 Task: Open a blank sheet, save the file as 'transformation' Insert a table ' 2 by 2' In first column, add headers, 'Category, Amount'. Under first header, add  RentUnder second header, add 2000. Change table style to  'Orange'
Action: Mouse pressed left at (176, 198)
Screenshot: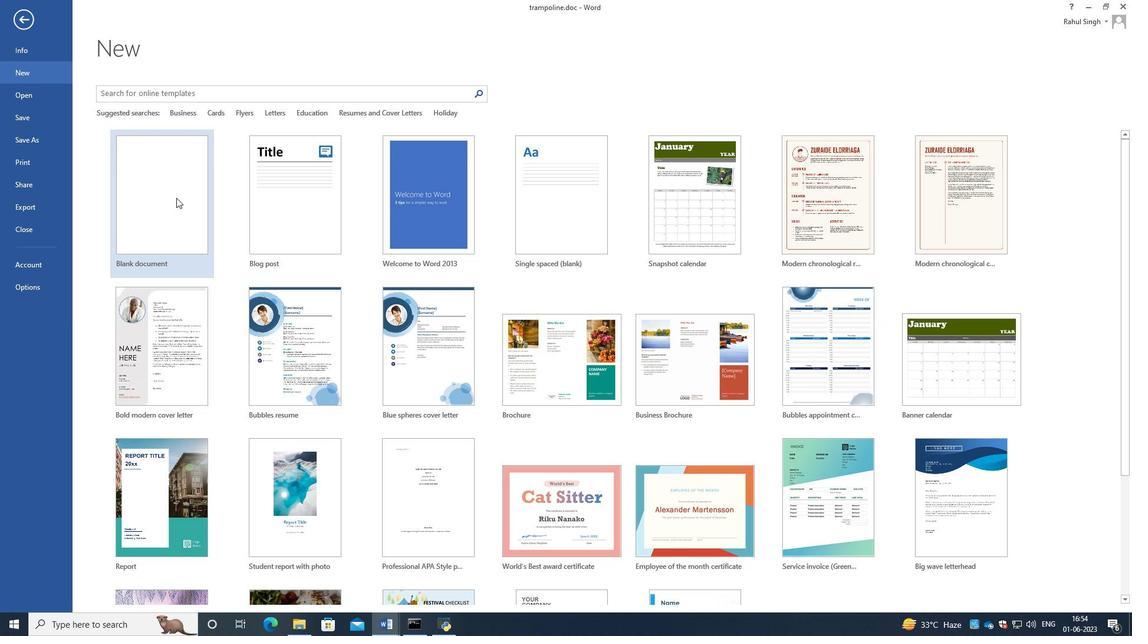 
Action: Mouse moved to (26, 24)
Screenshot: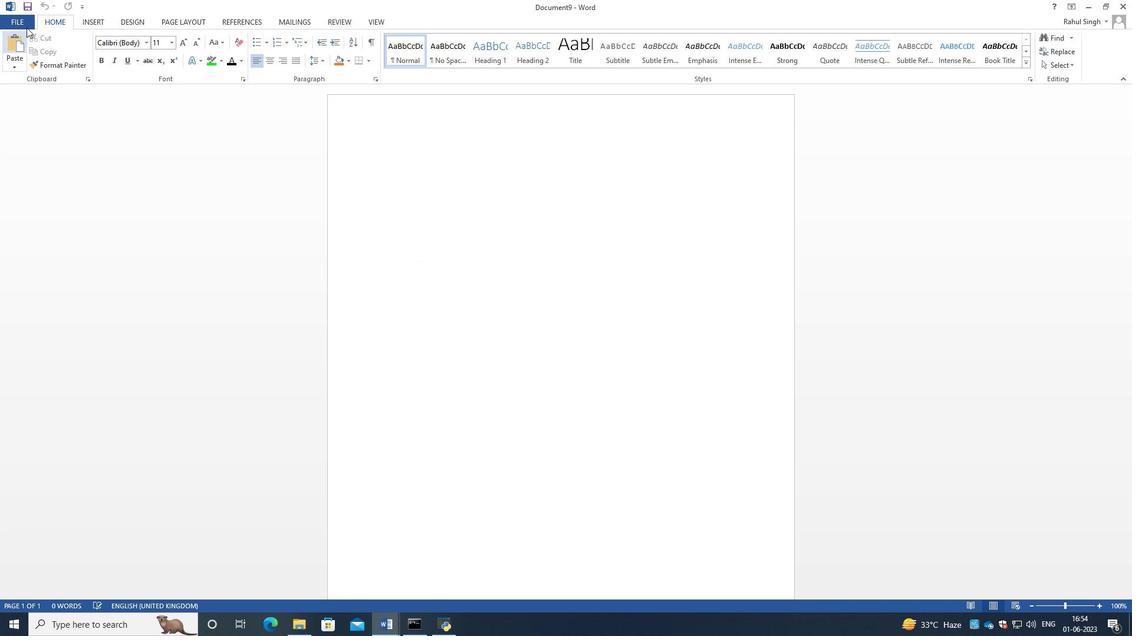 
Action: Mouse pressed left at (26, 24)
Screenshot: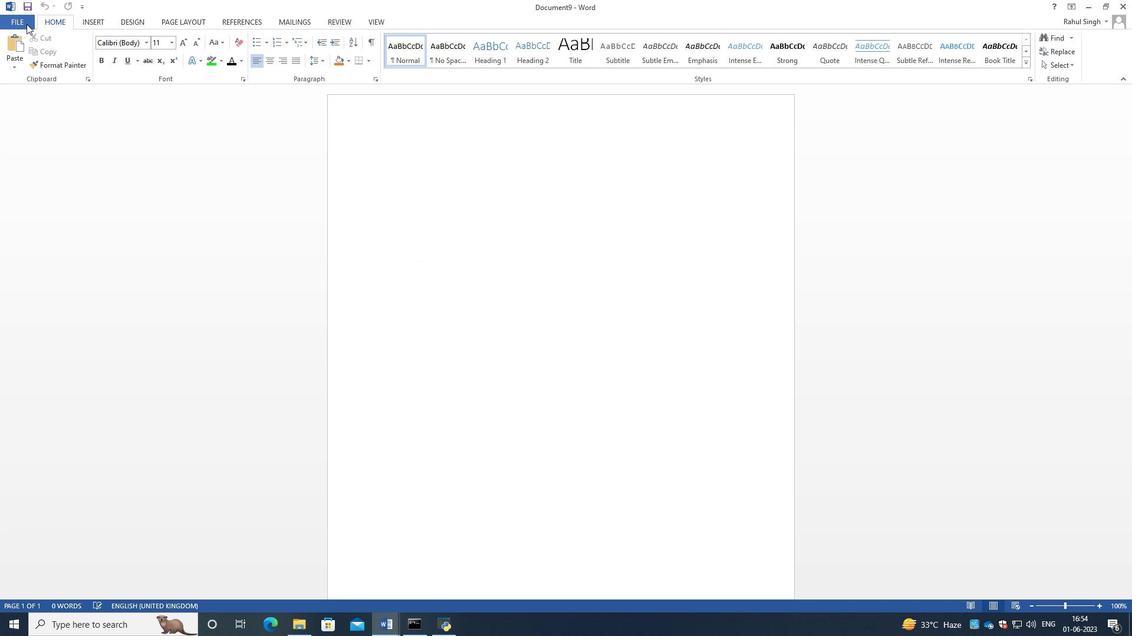 
Action: Mouse moved to (39, 142)
Screenshot: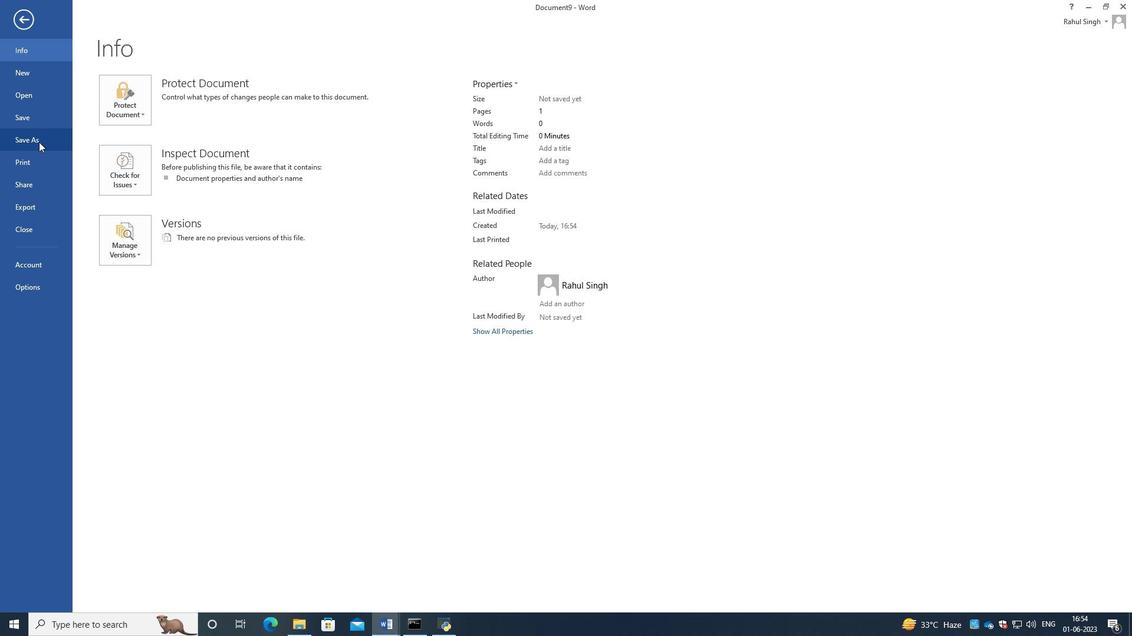 
Action: Mouse pressed left at (39, 142)
Screenshot: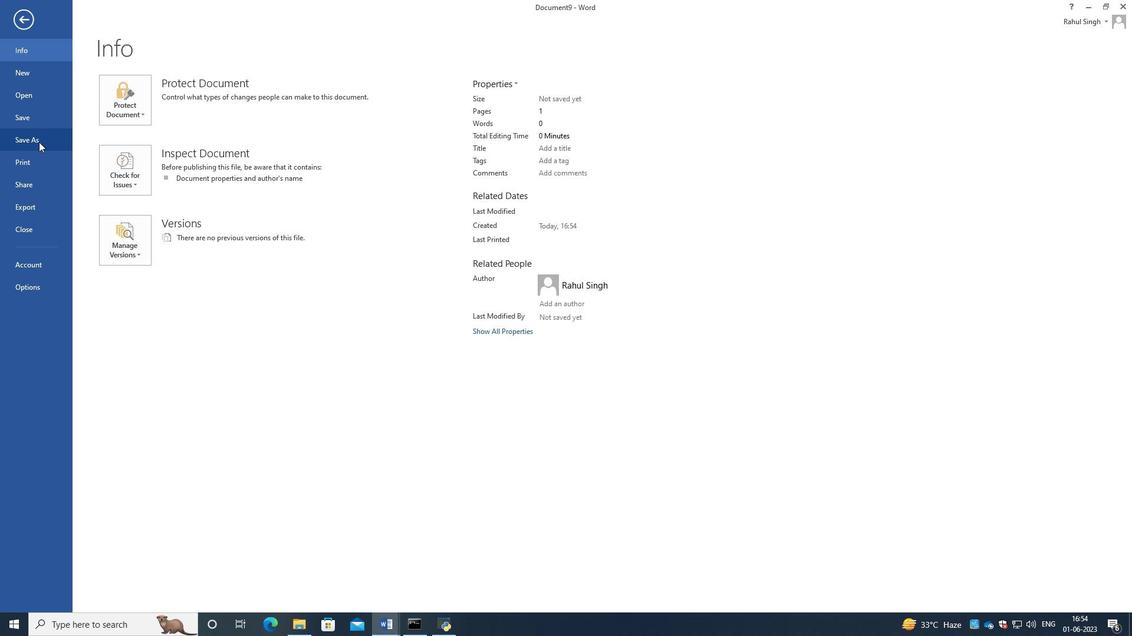 
Action: Mouse moved to (343, 129)
Screenshot: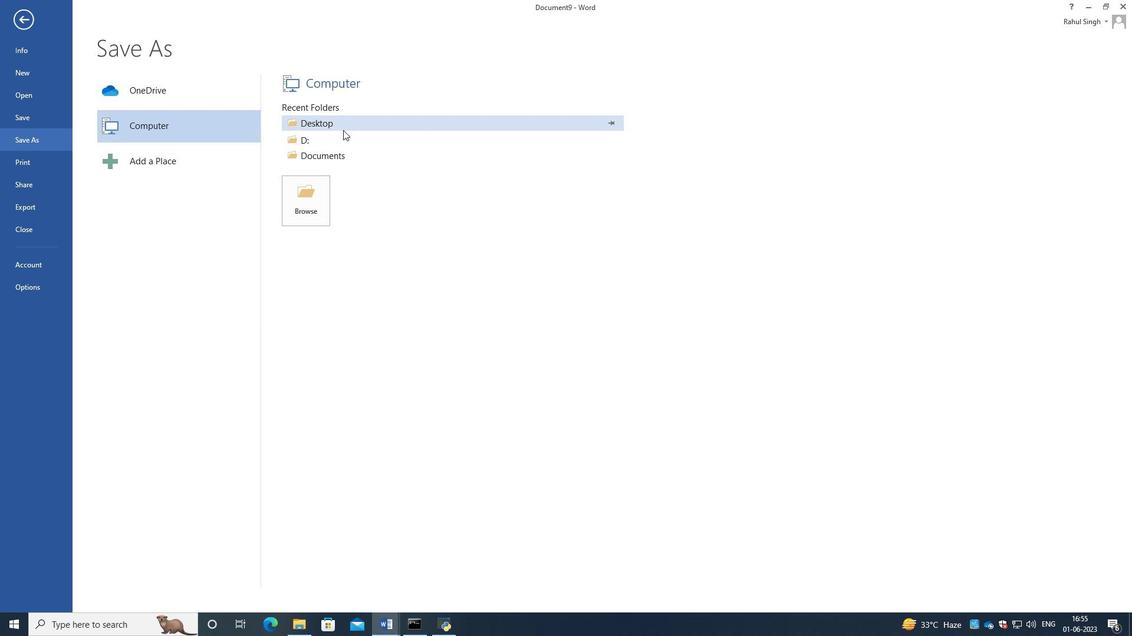 
Action: Mouse pressed left at (343, 129)
Screenshot: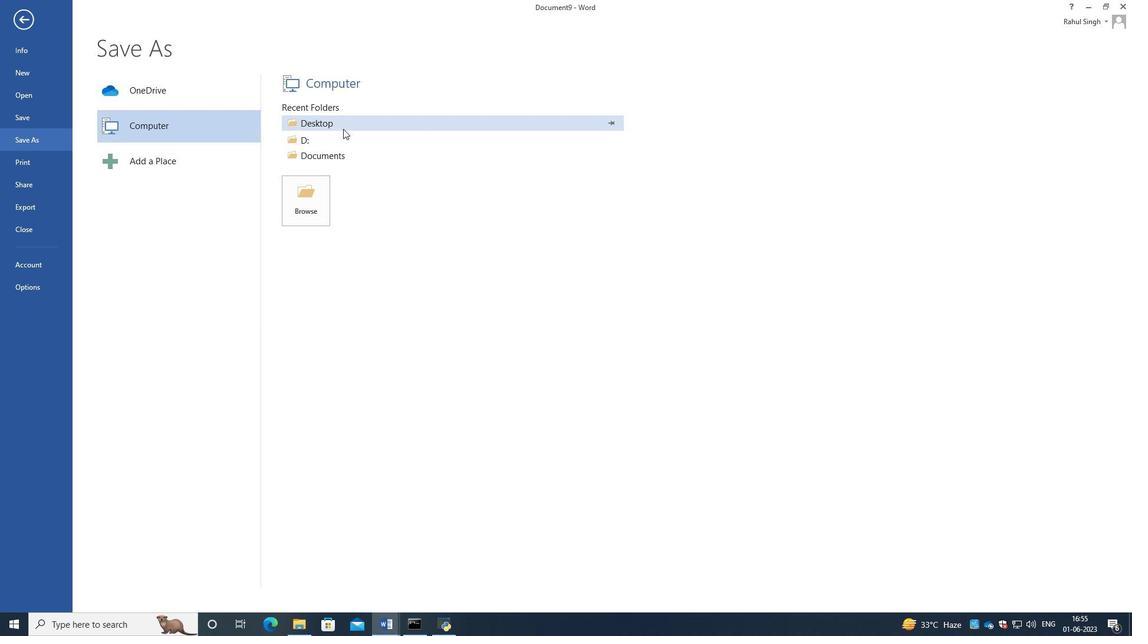 
Action: Mouse moved to (222, 242)
Screenshot: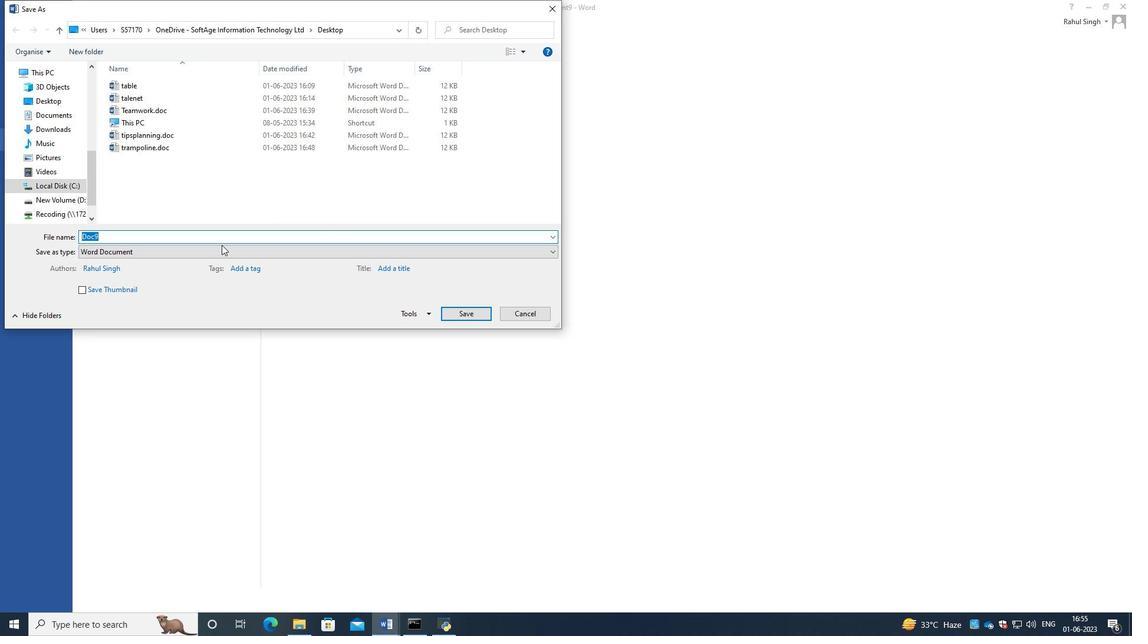 
Action: Key pressed <Key.backspace><Key.caps_lock><Key.caps_lock><Key.caps_lock>T<Key.caps_lock>ransformation<Key.space>
Screenshot: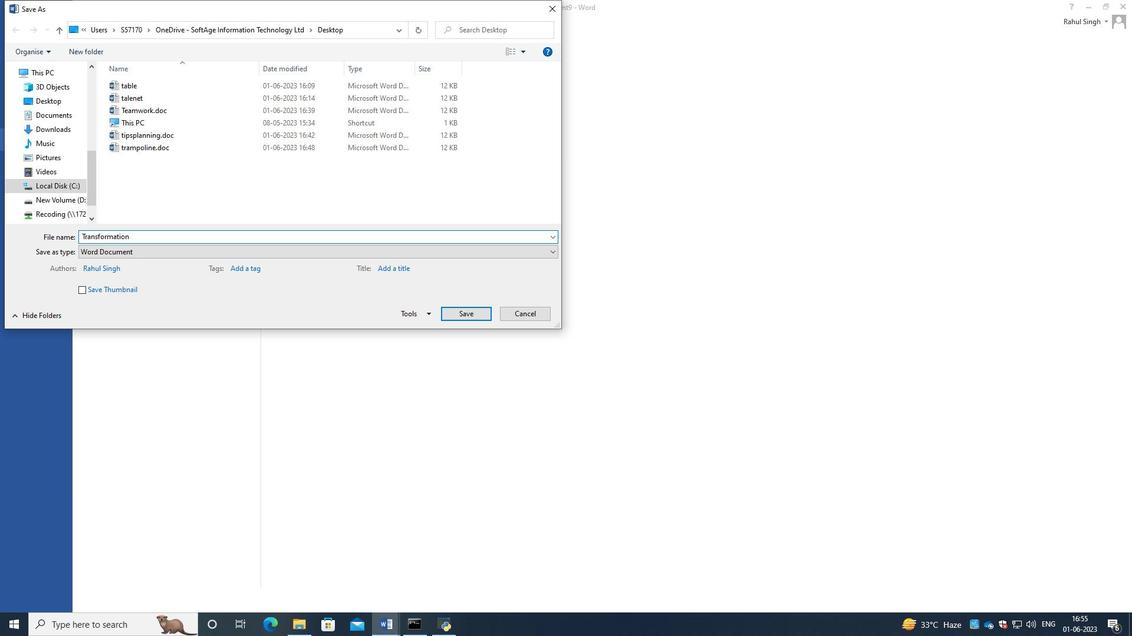 
Action: Mouse moved to (456, 311)
Screenshot: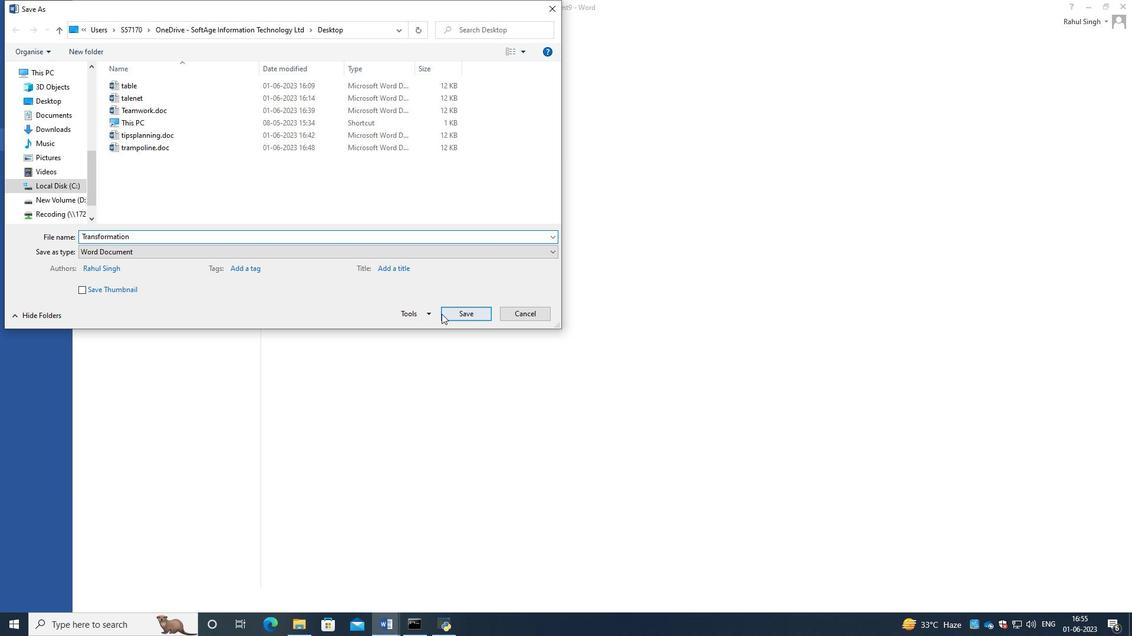 
Action: Mouse pressed left at (456, 311)
Screenshot: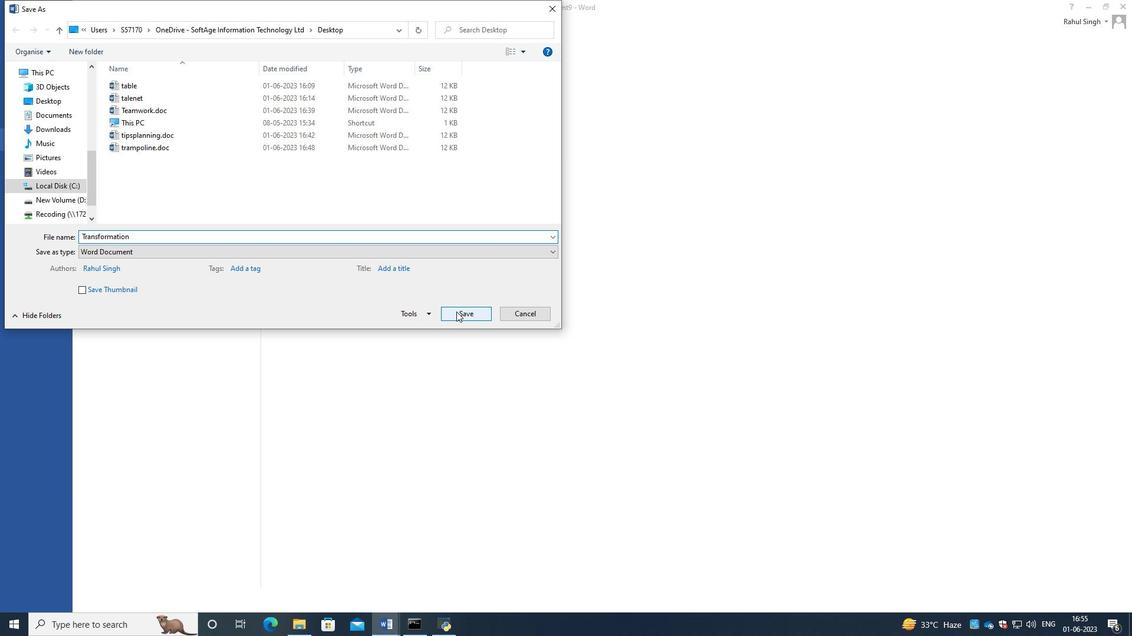 
Action: Mouse moved to (87, 19)
Screenshot: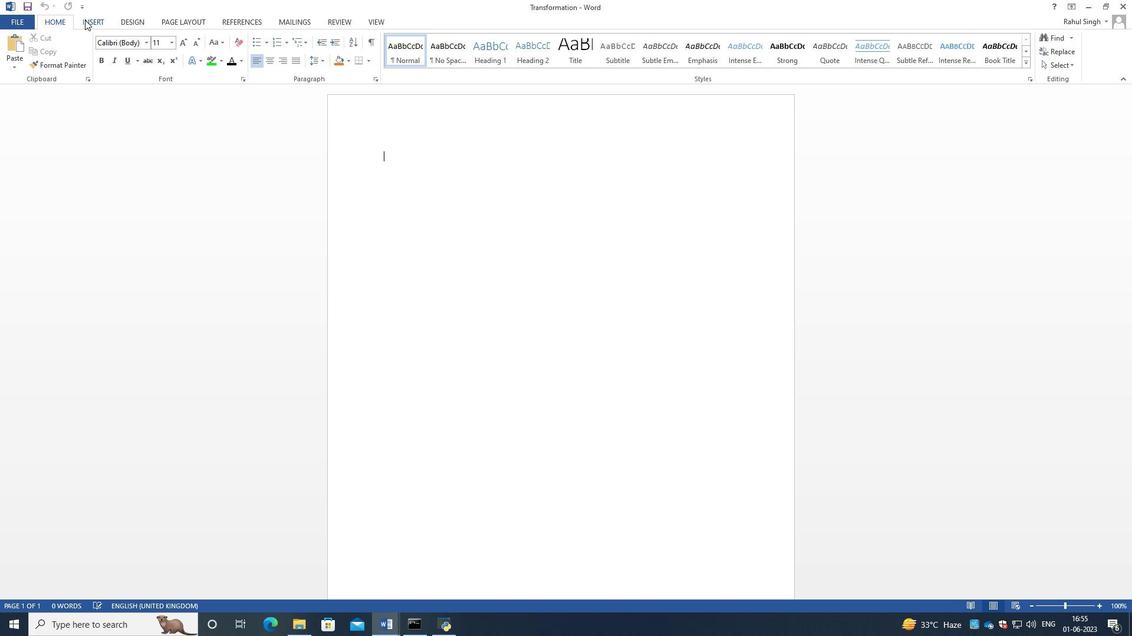 
Action: Mouse pressed left at (87, 19)
Screenshot: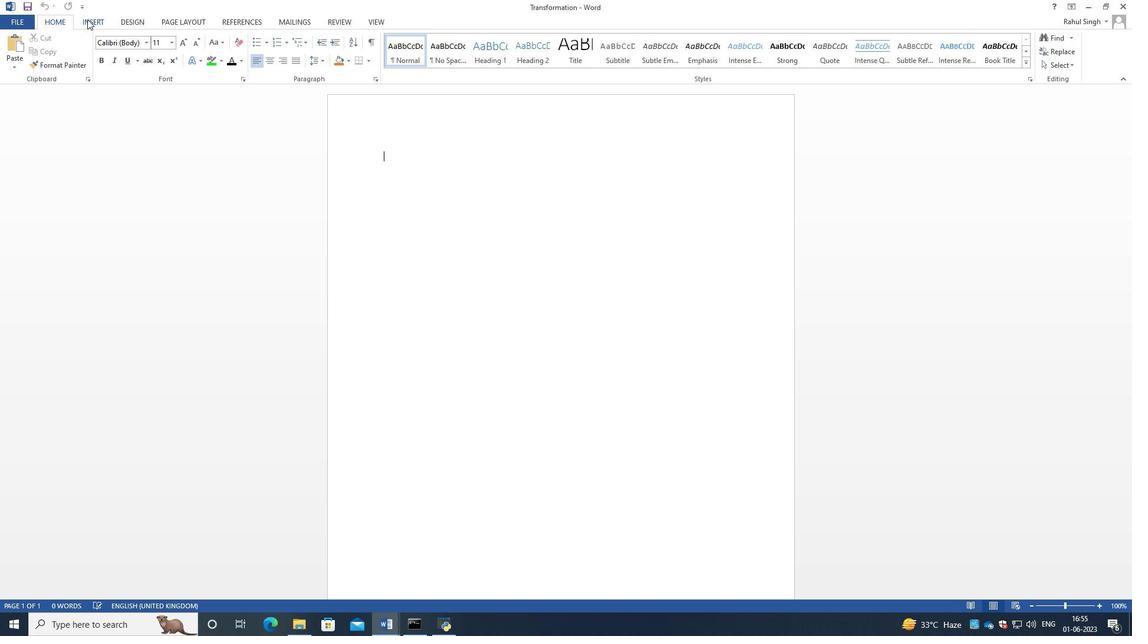 
Action: Mouse moved to (93, 58)
Screenshot: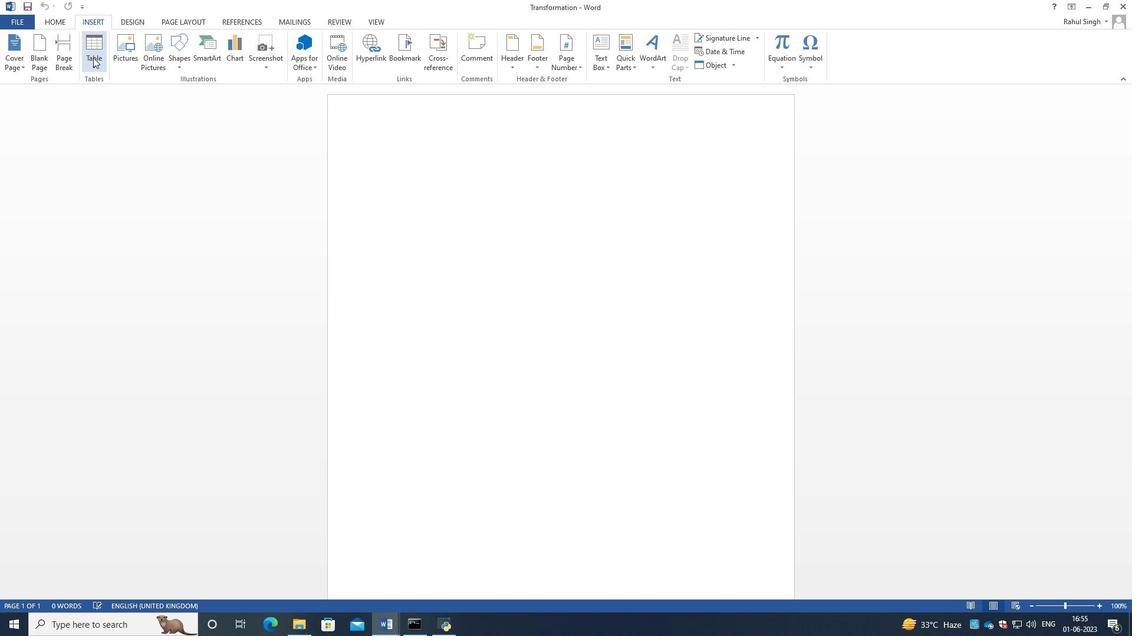 
Action: Mouse pressed left at (93, 58)
Screenshot: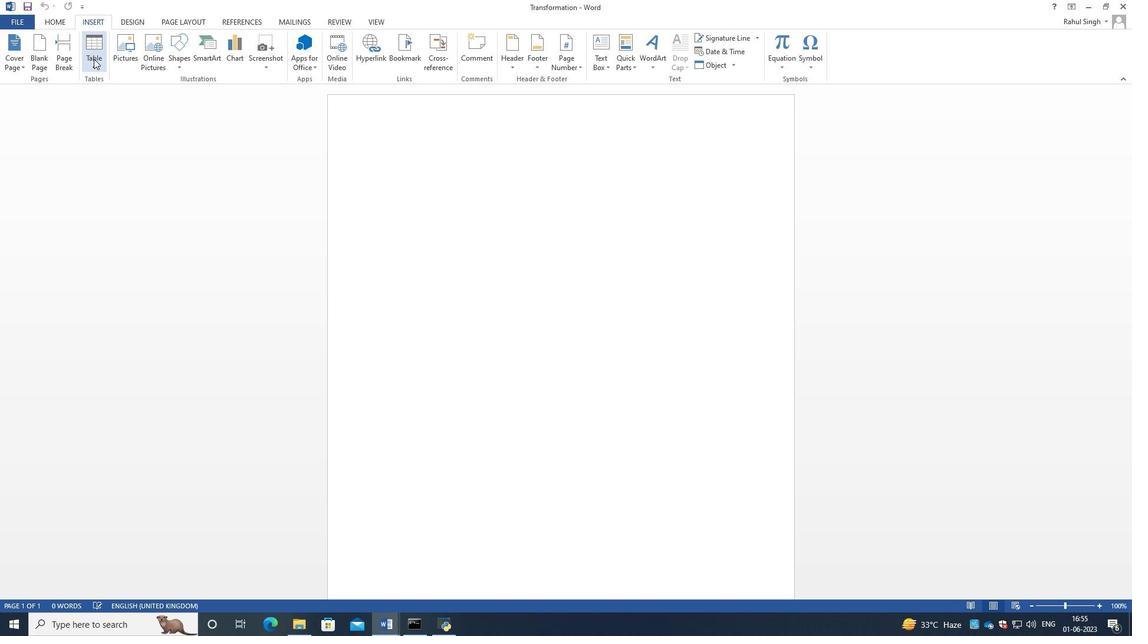 
Action: Mouse moved to (103, 103)
Screenshot: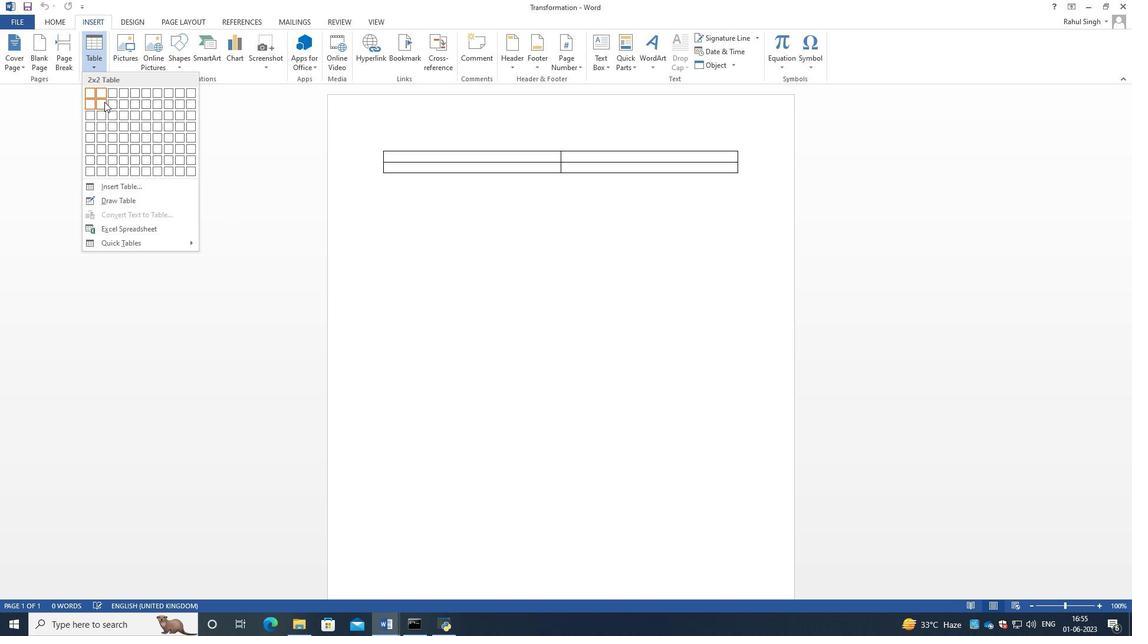 
Action: Mouse pressed left at (103, 103)
Screenshot: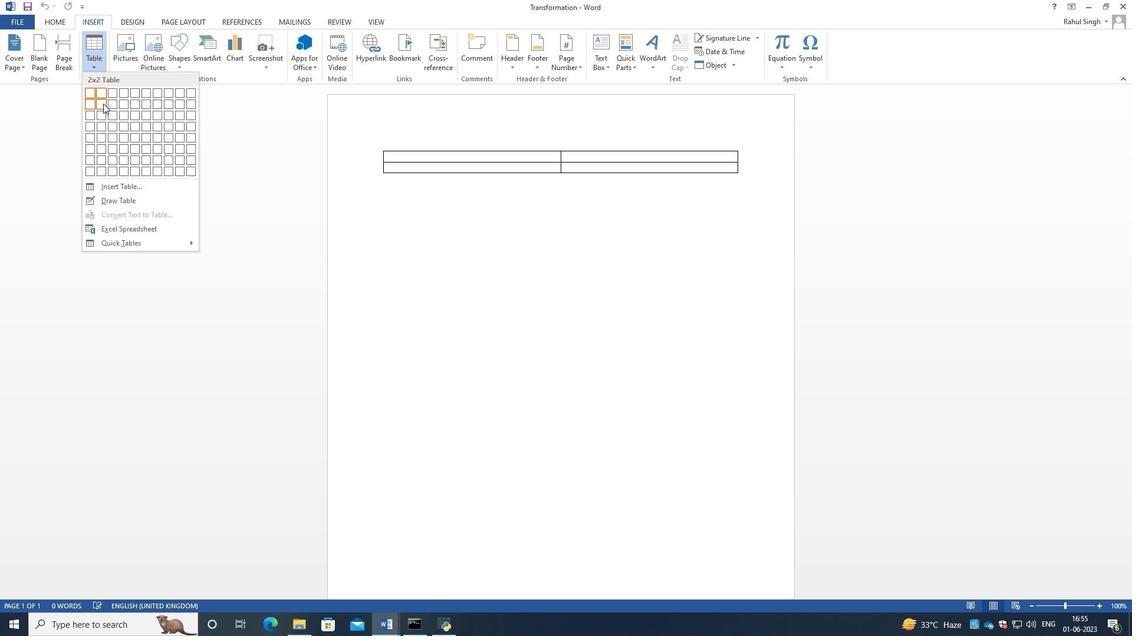 
Action: Mouse moved to (438, 158)
Screenshot: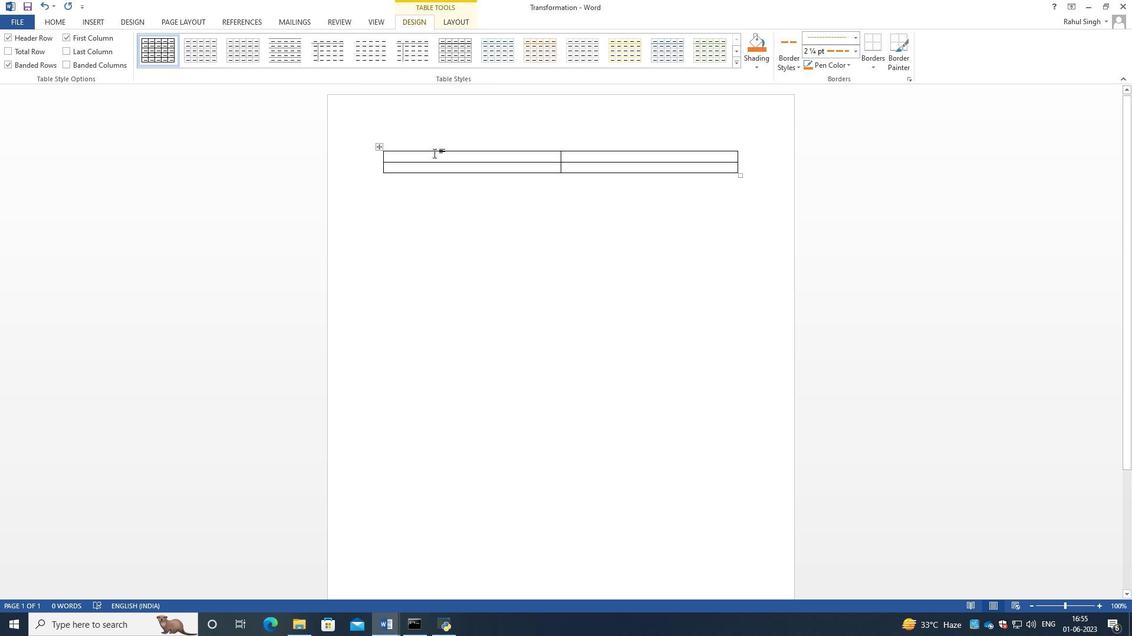 
Action: Mouse pressed left at (438, 158)
Screenshot: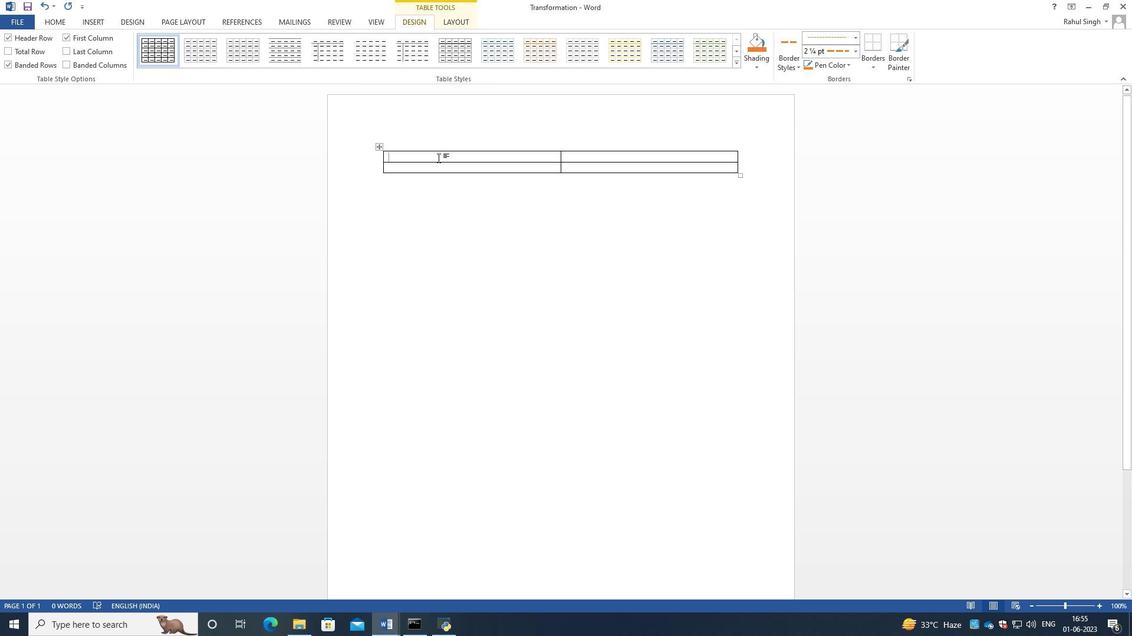 
Action: Key pressed <Key.caps_lock>C<Key.caps_lock>ategory<Key.tab><Key.space><Key.caps_lock>A<Key.caps_lock>mmount<Key.enter><Key.backspace>
Screenshot: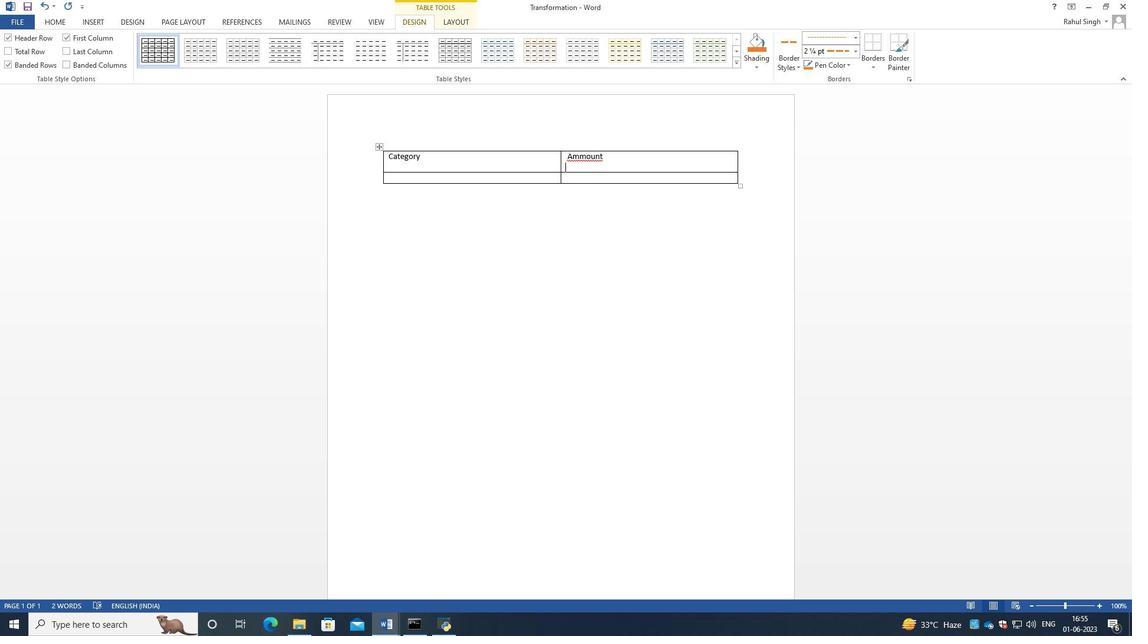 
Action: Mouse moved to (584, 155)
Screenshot: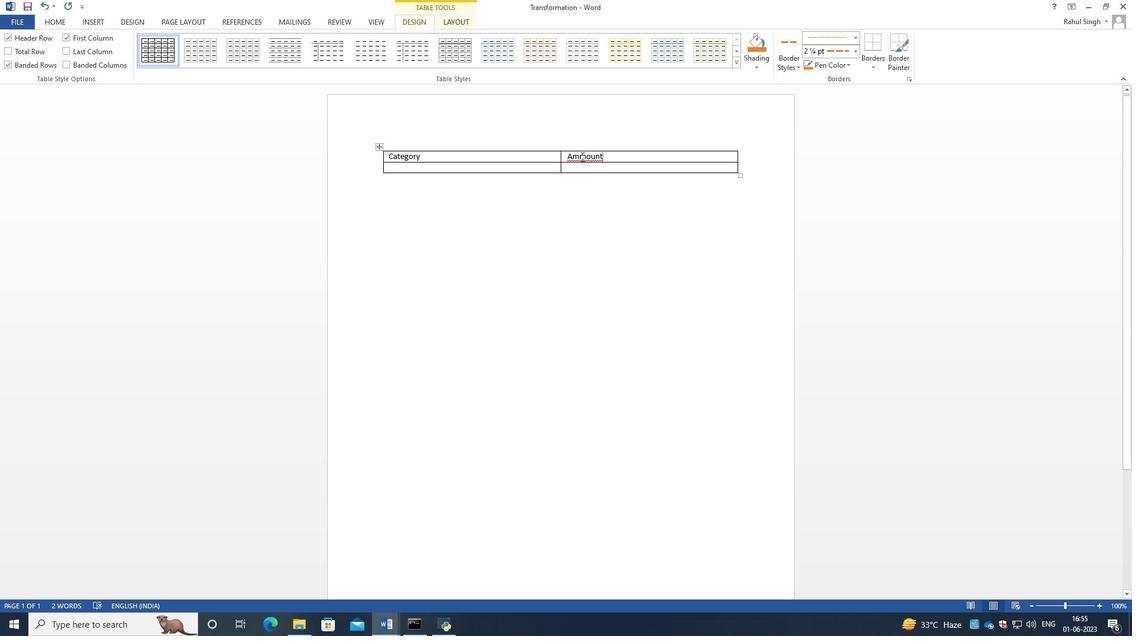 
Action: Mouse pressed right at (584, 155)
Screenshot: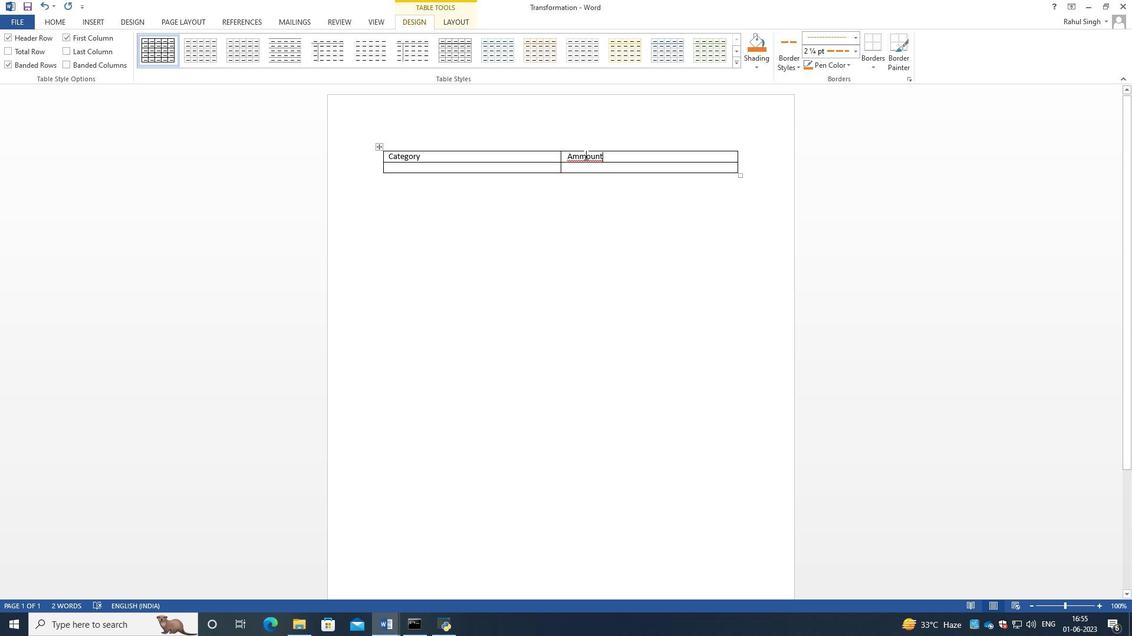 
Action: Mouse moved to (623, 166)
Screenshot: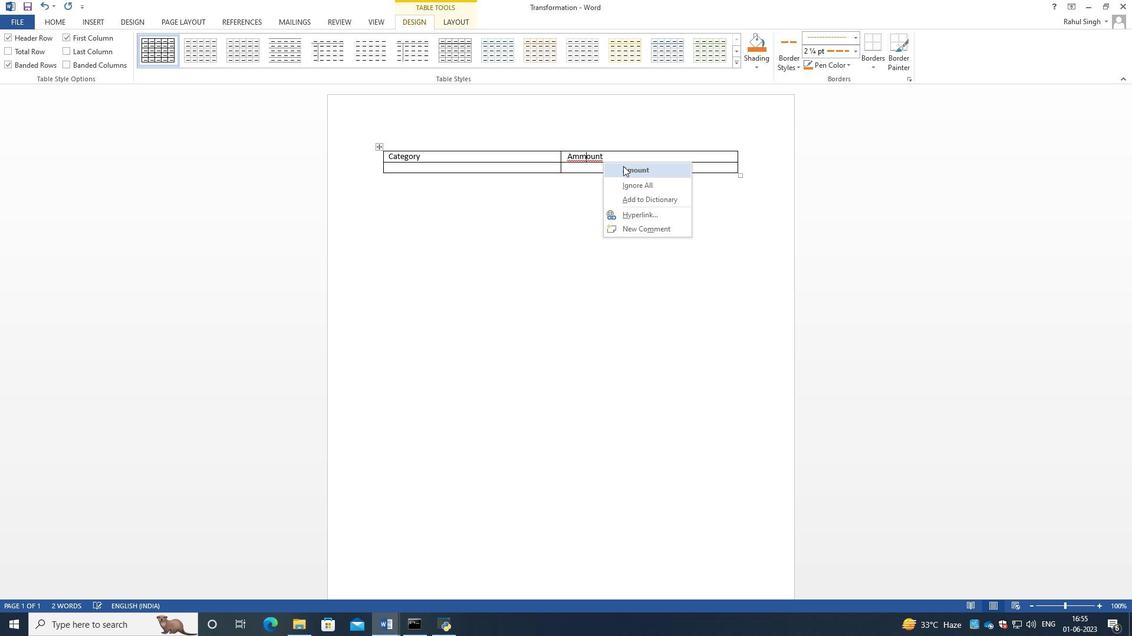 
Action: Mouse pressed left at (623, 166)
Screenshot: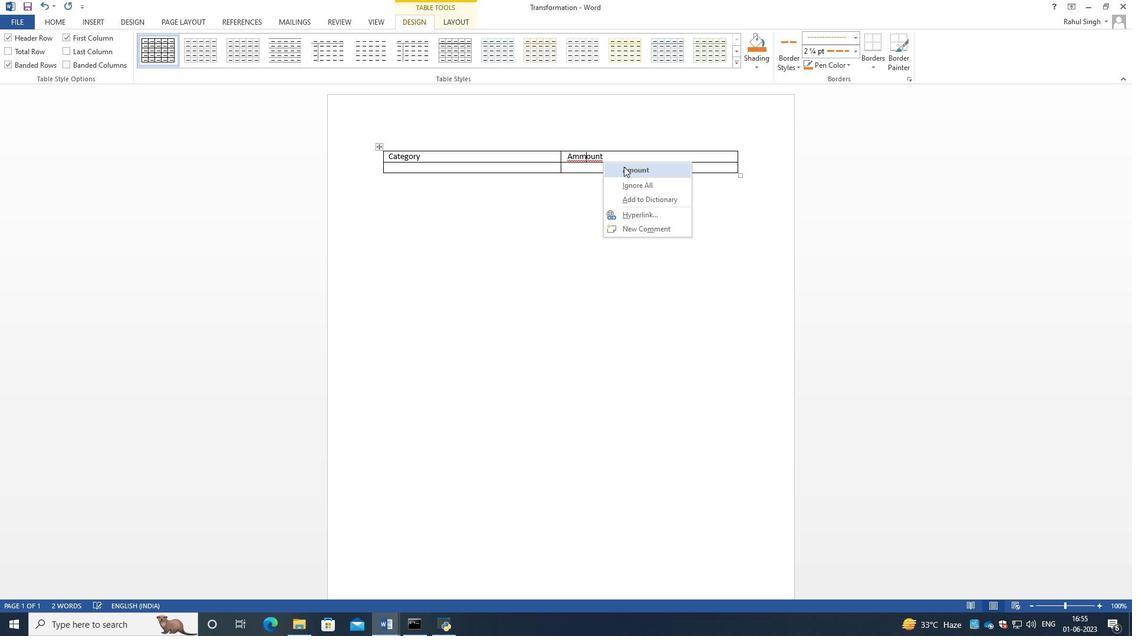 
Action: Mouse moved to (441, 166)
Screenshot: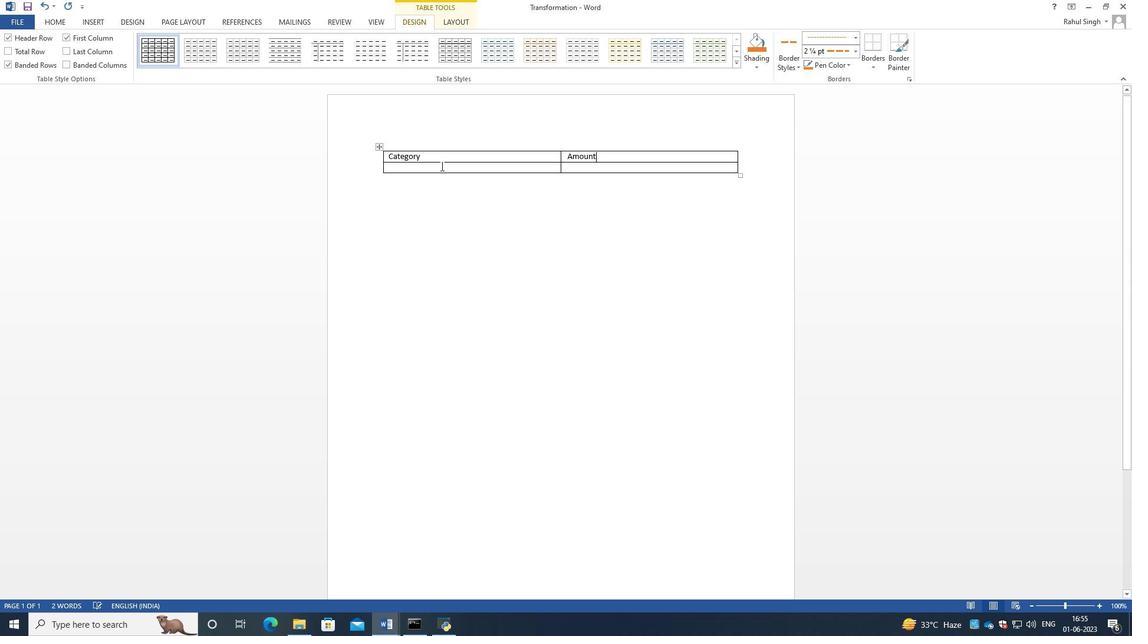 
Action: Mouse pressed left at (441, 166)
Screenshot: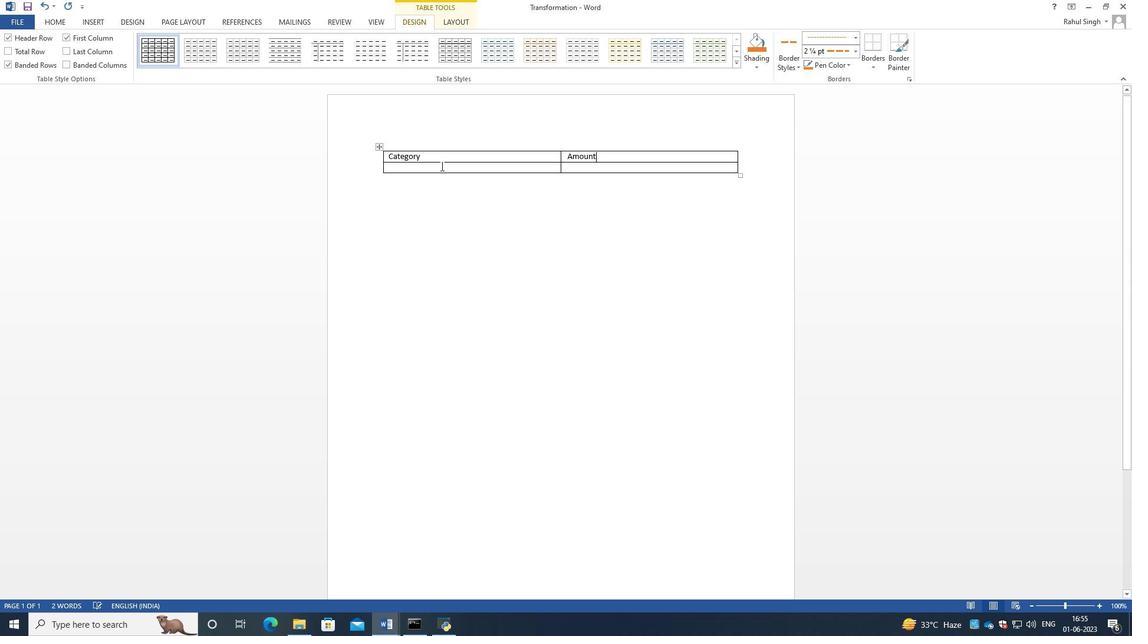 
Action: Key pressed <Key.caps_lock>R<Key.caps_lock>ent<Key.tab>2000
Screenshot: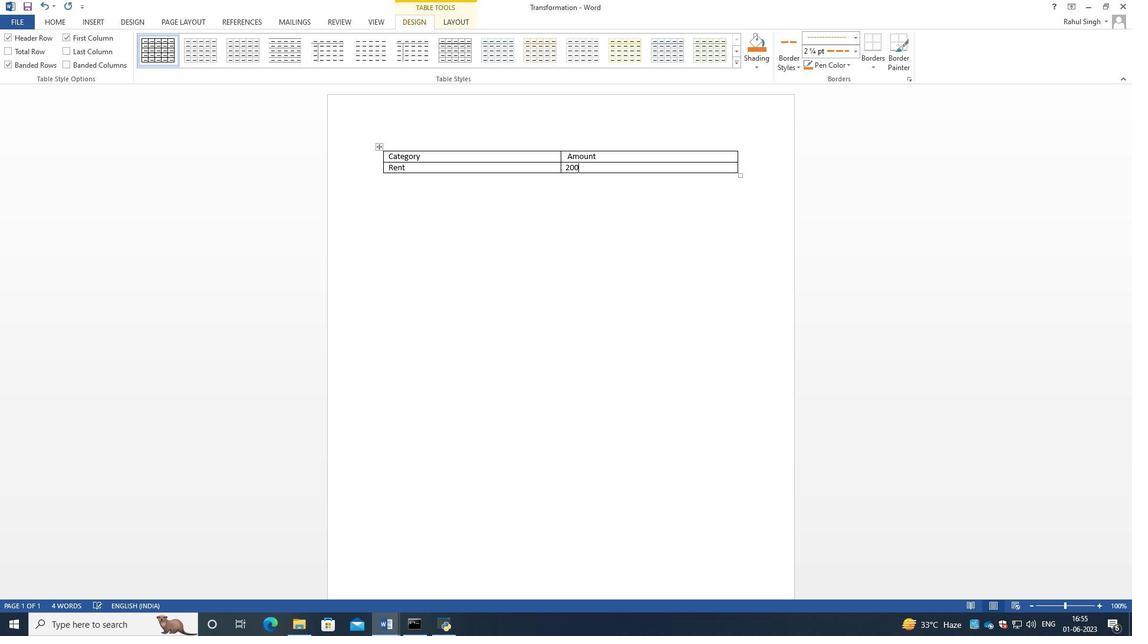 
Action: Mouse moved to (747, 154)
Screenshot: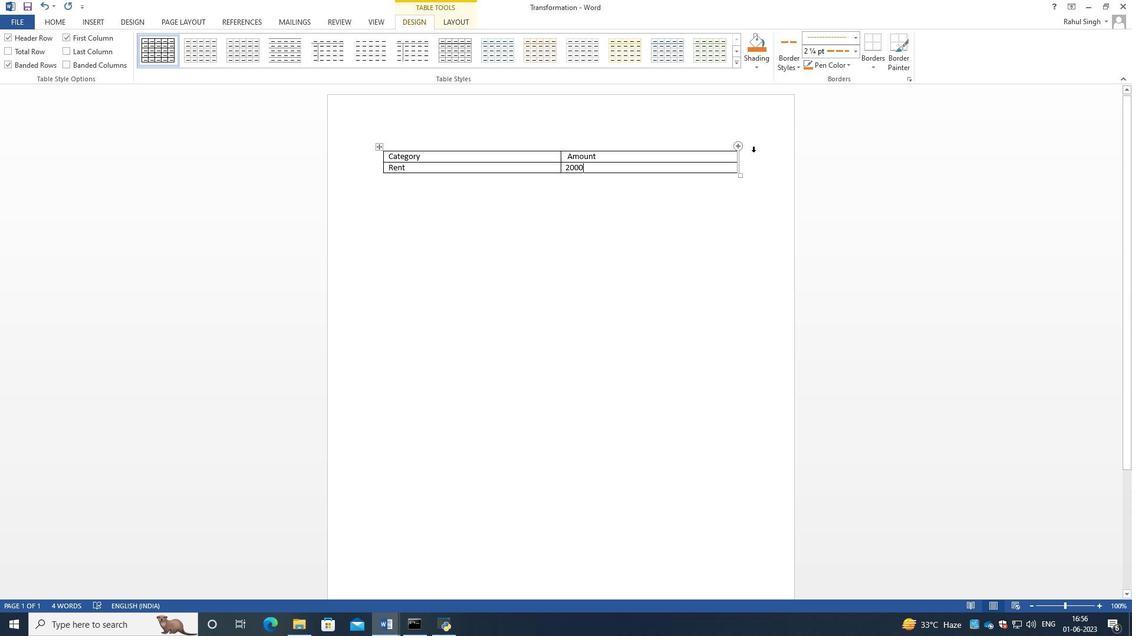 
Action: Mouse pressed left at (747, 154)
Screenshot: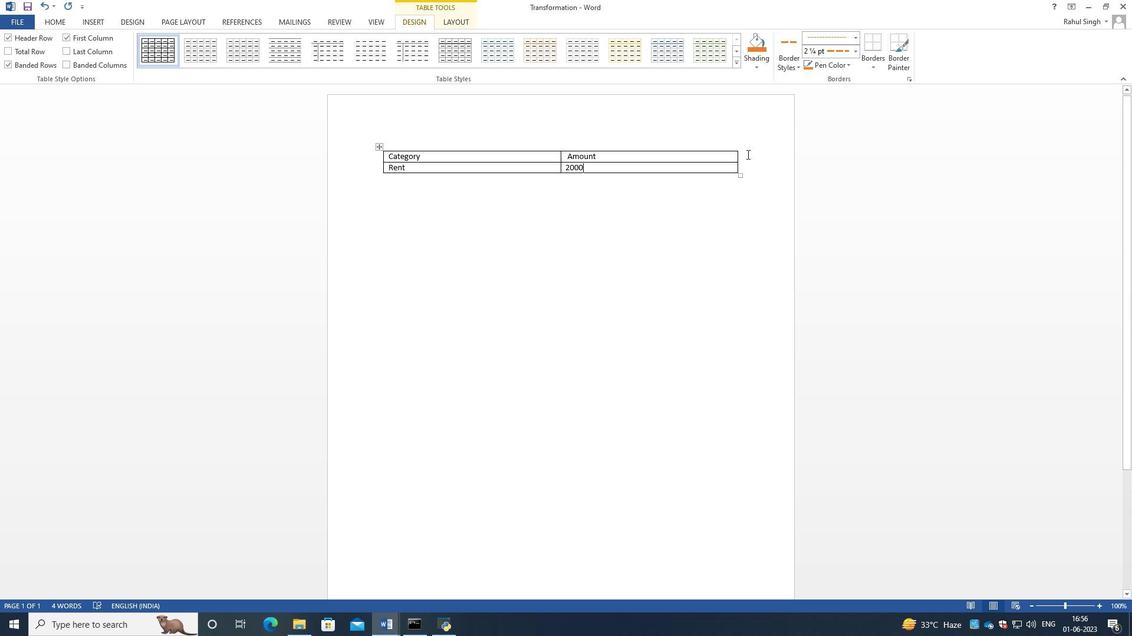 
Action: Mouse moved to (756, 64)
Screenshot: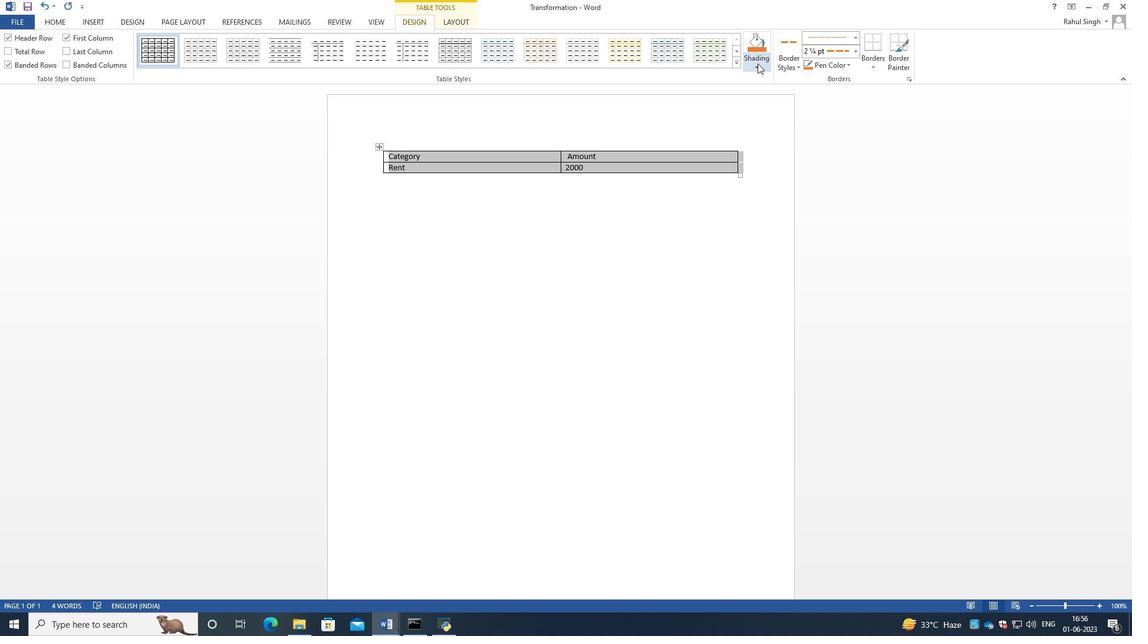 
Action: Mouse pressed left at (756, 64)
Screenshot: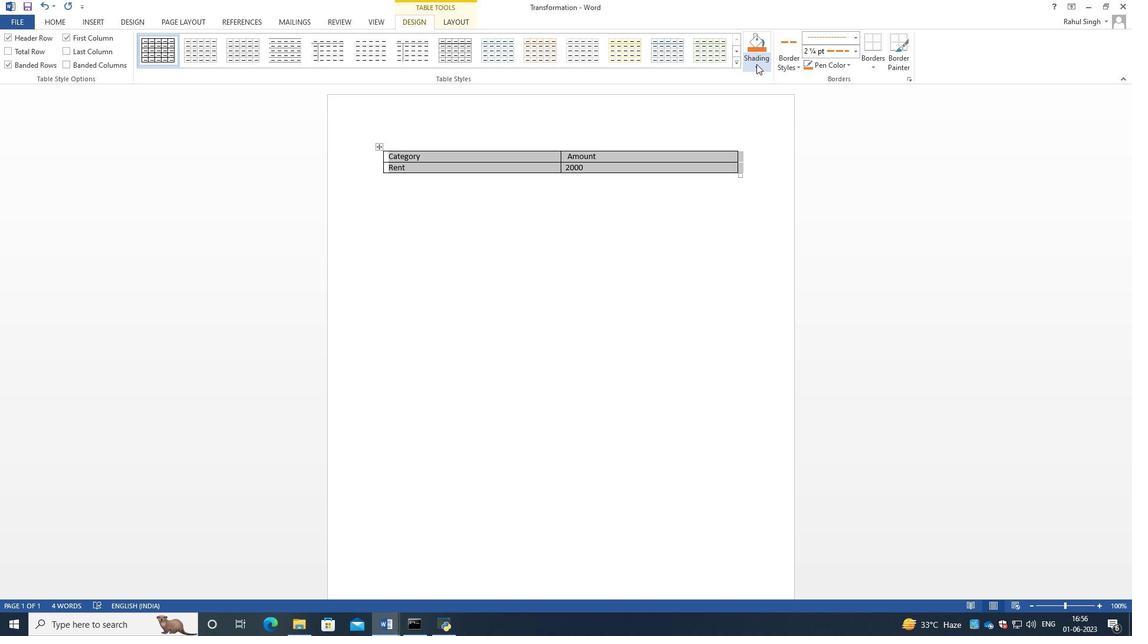 
Action: Mouse moved to (800, 91)
Screenshot: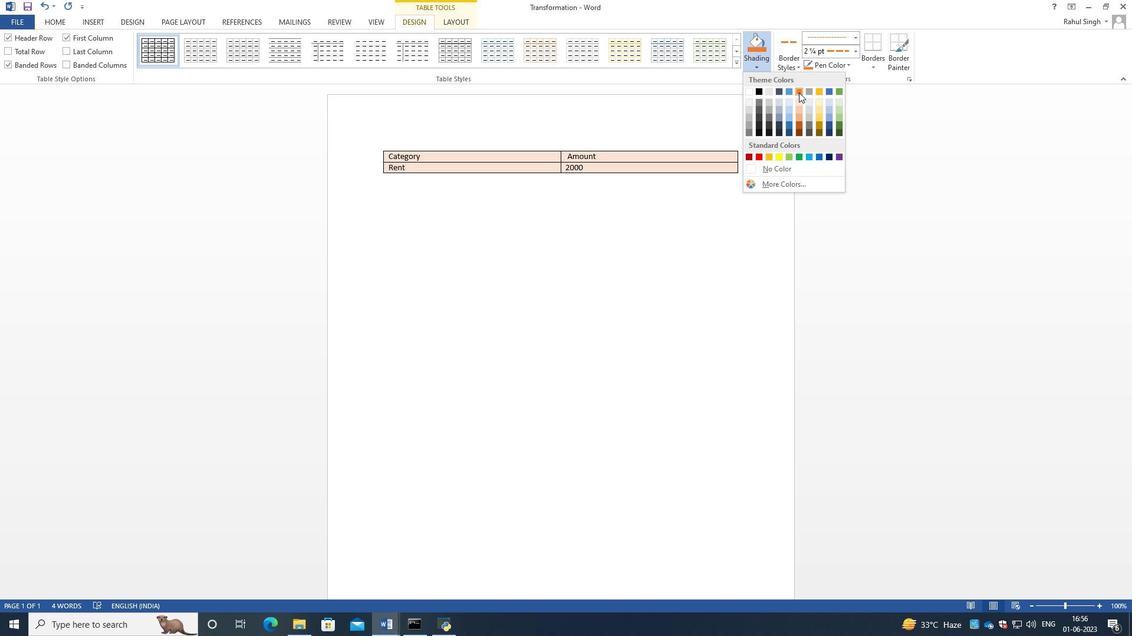 
Action: Mouse pressed left at (800, 91)
Screenshot: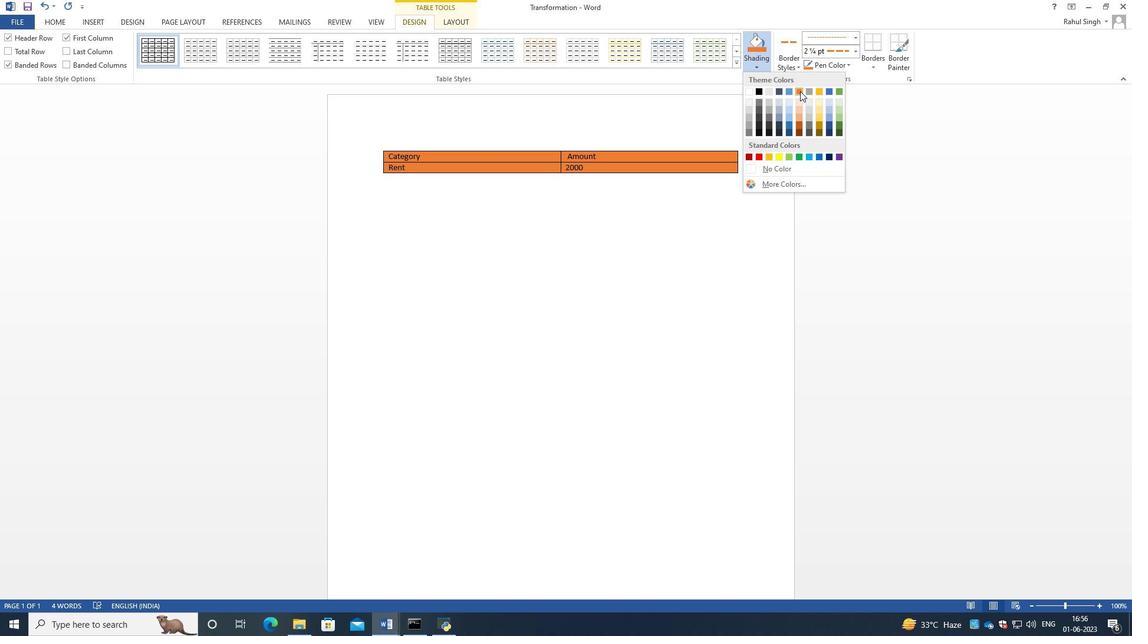
Action: Mouse moved to (640, 211)
Screenshot: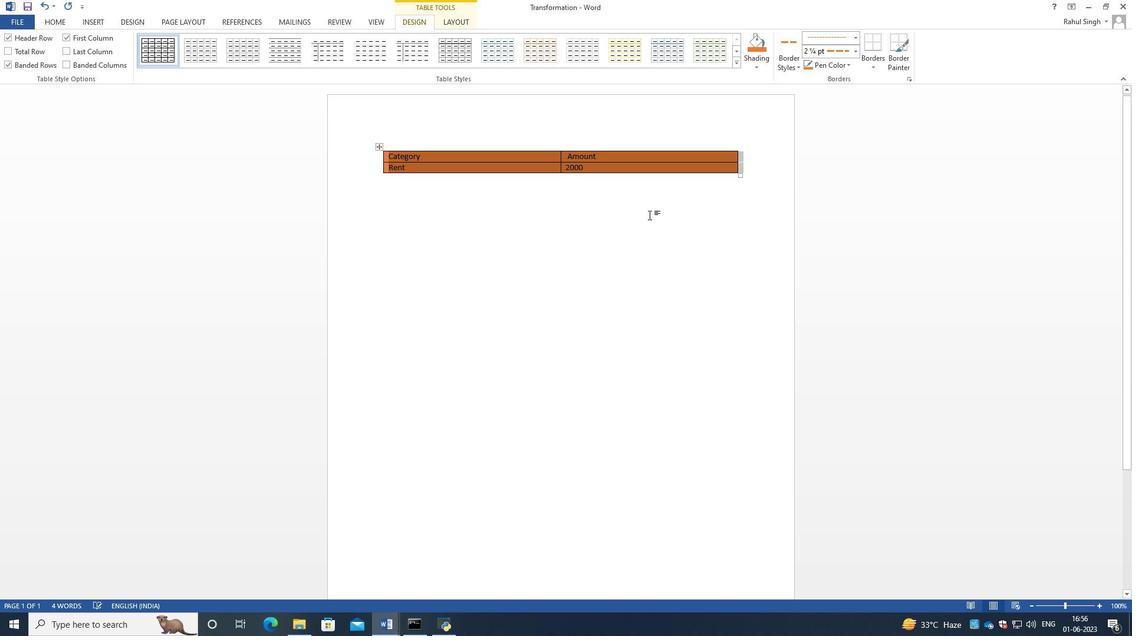 
Action: Mouse pressed left at (640, 211)
Screenshot: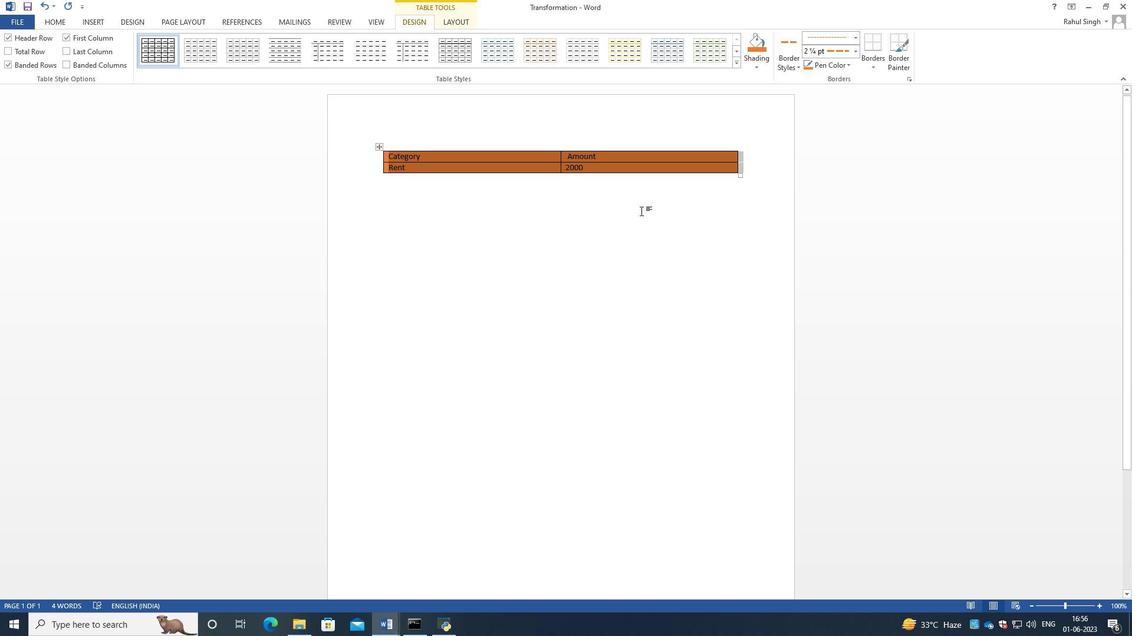 
Action: Mouse moved to (665, 202)
Screenshot: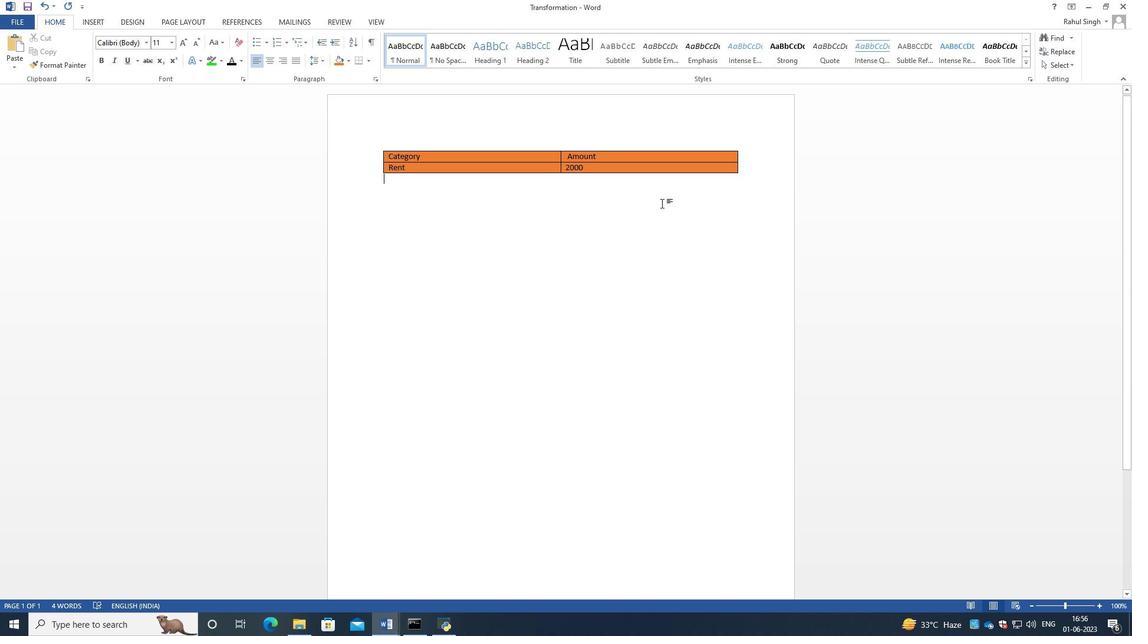 
